 Task: Select the option onenote to print the document.
Action: Mouse moved to (61, 102)
Screenshot: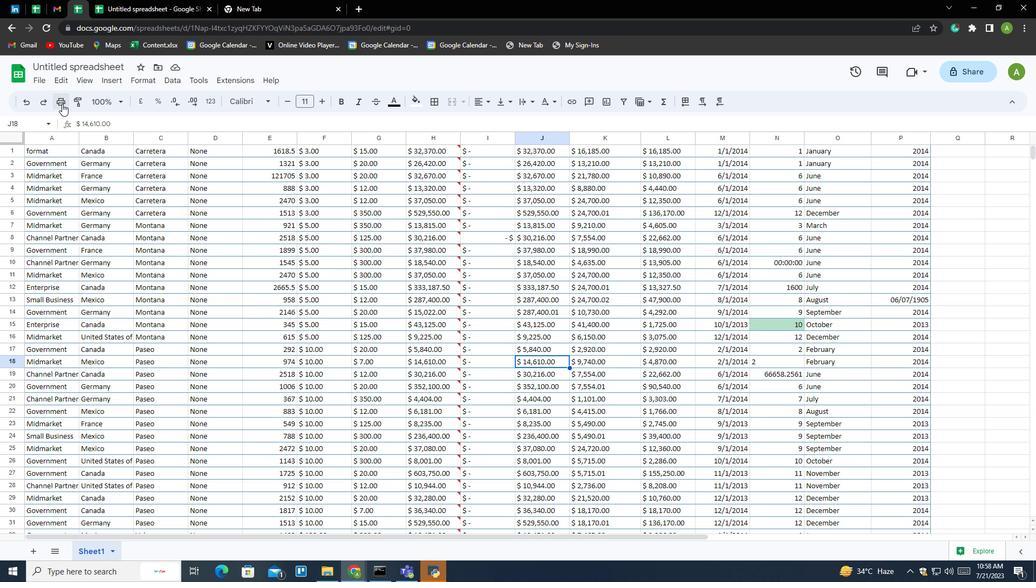
Action: Mouse pressed left at (61, 102)
Screenshot: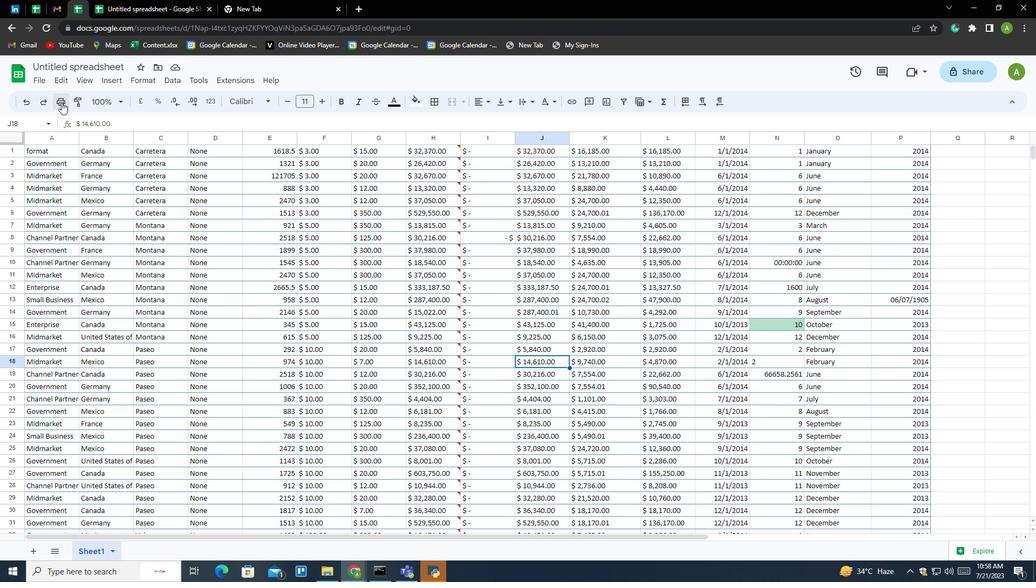 
Action: Mouse moved to (1010, 66)
Screenshot: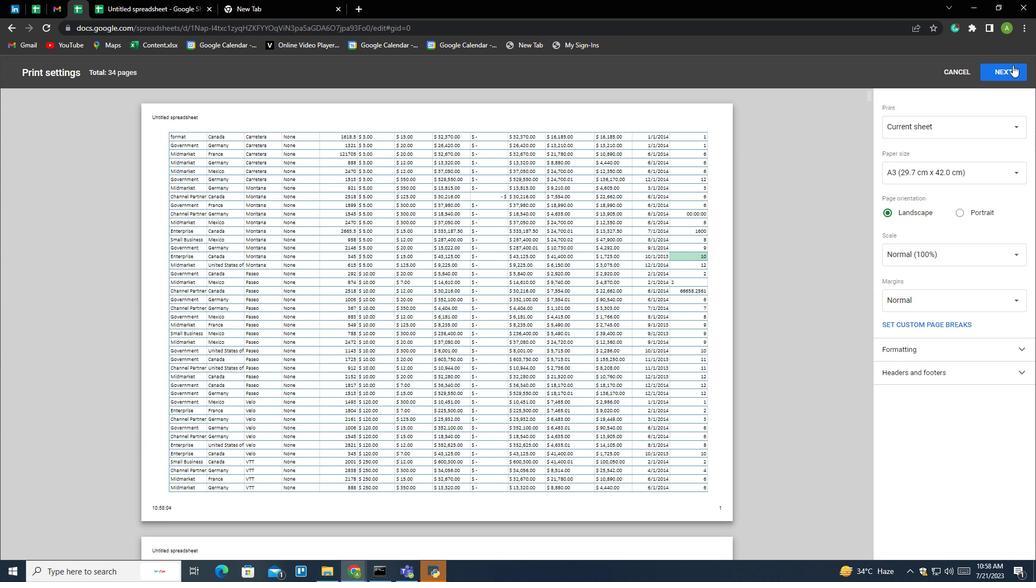 
Action: Mouse pressed left at (1010, 66)
Screenshot: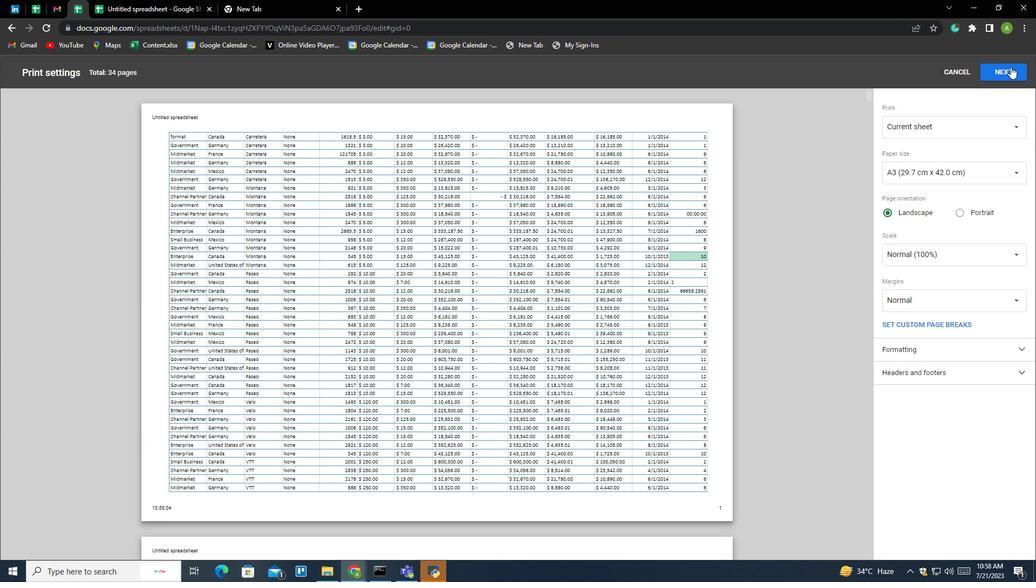 
Action: Mouse moved to (792, 83)
Screenshot: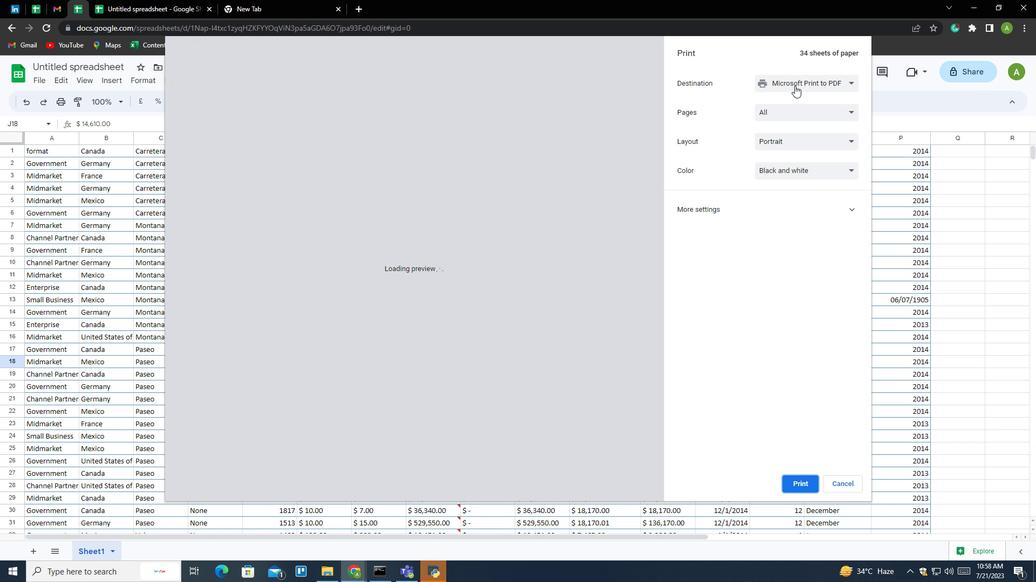 
Action: Mouse pressed left at (792, 83)
Screenshot: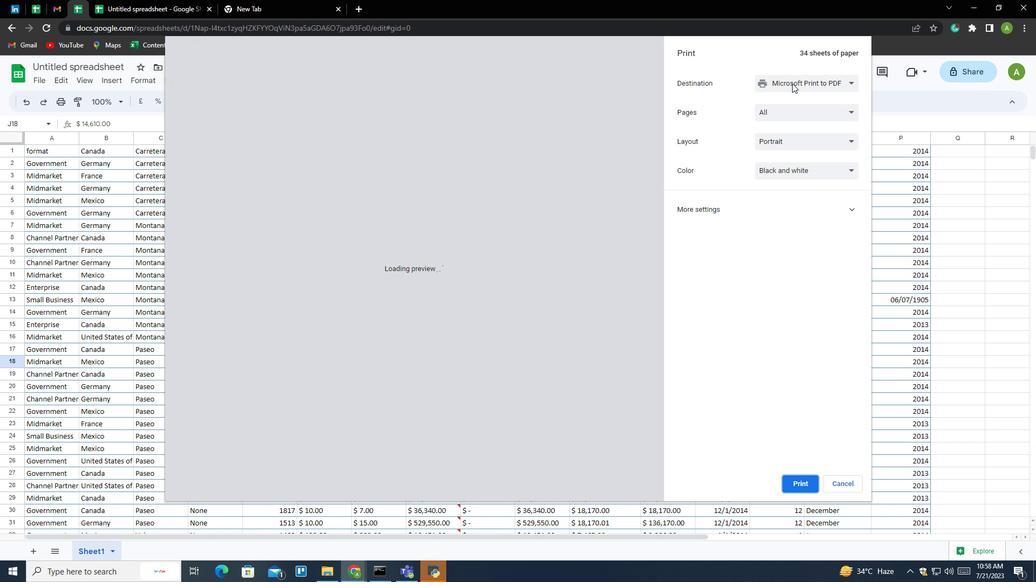 
Action: Mouse moved to (792, 132)
Screenshot: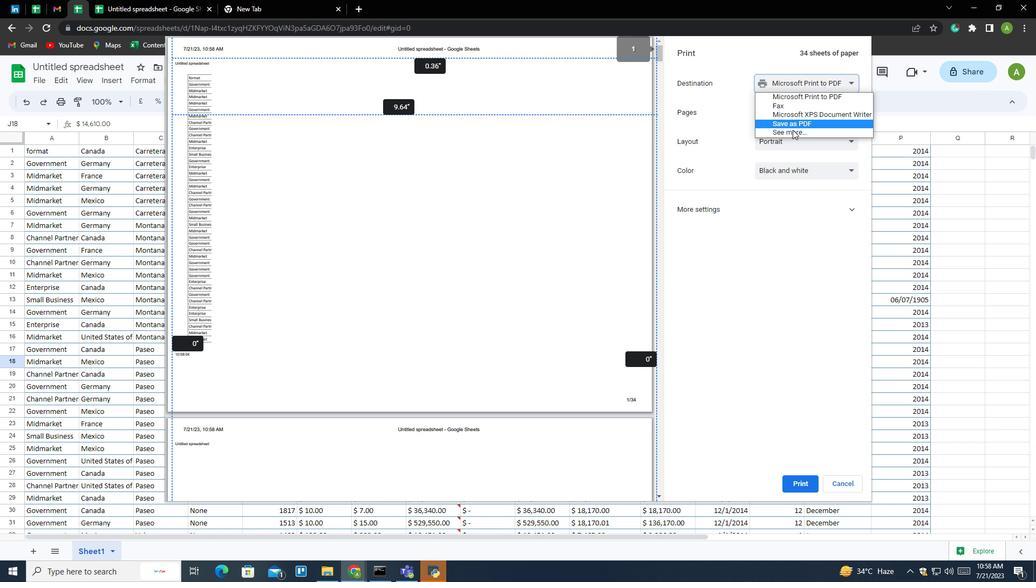 
Action: Mouse pressed left at (792, 132)
Screenshot: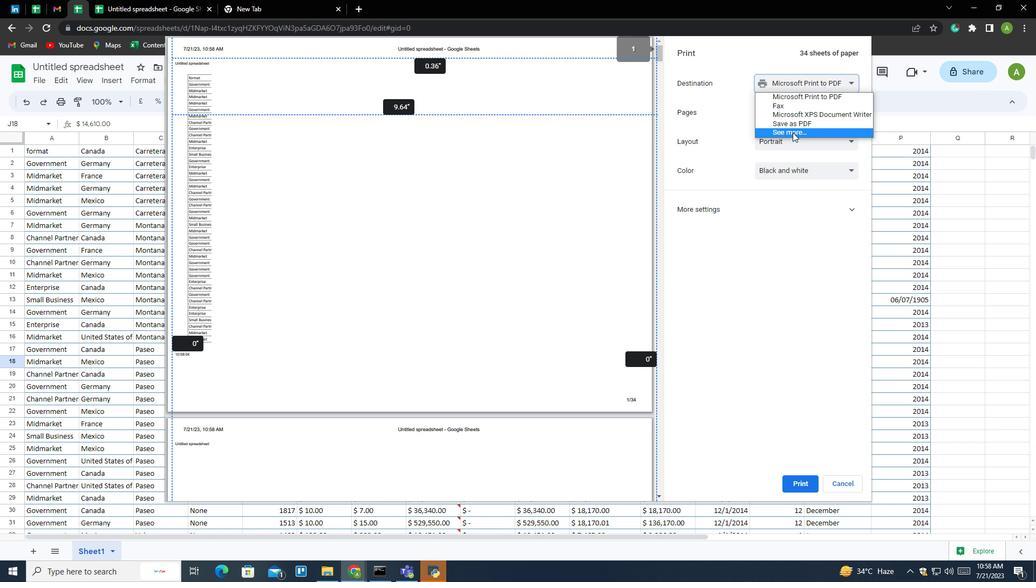 
Action: Mouse moved to (396, 148)
Screenshot: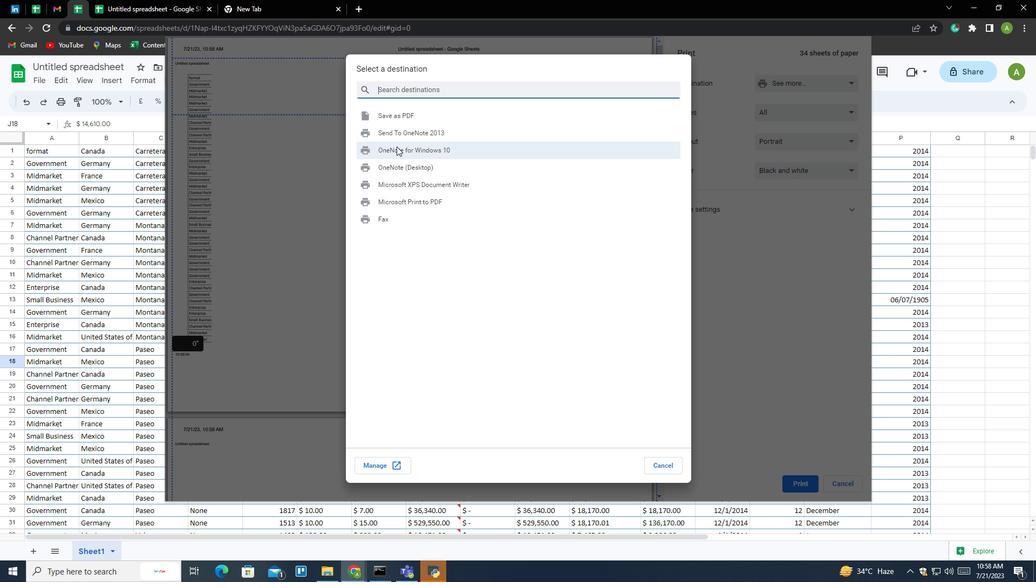 
Action: Mouse pressed left at (396, 148)
Screenshot: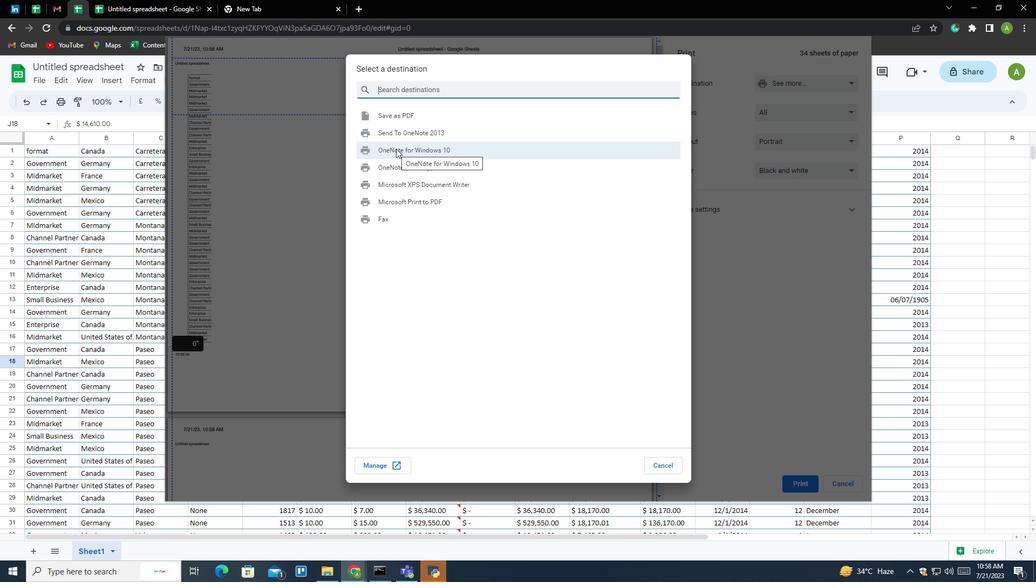 
